 Task: Look for products in the category "Prepared Meals" from Rao's Homemade only.
Action: Mouse moved to (241, 109)
Screenshot: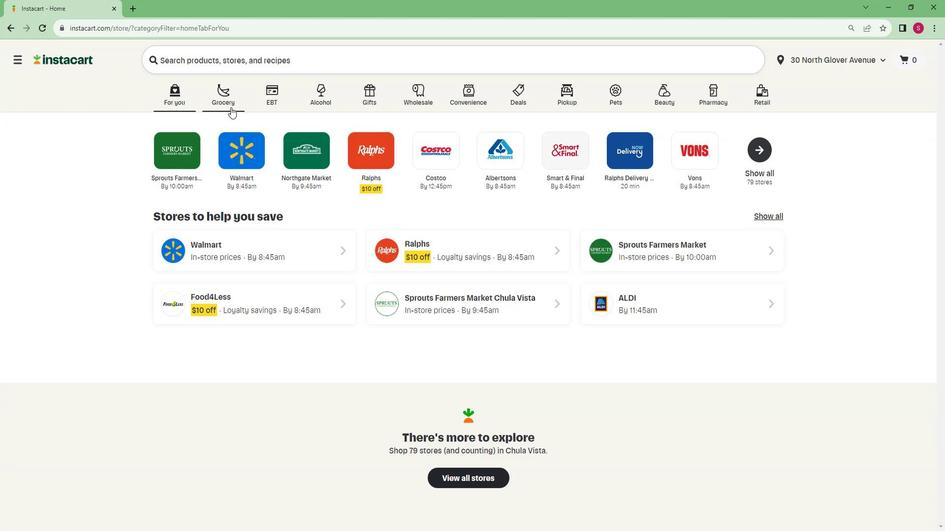 
Action: Mouse pressed left at (241, 109)
Screenshot: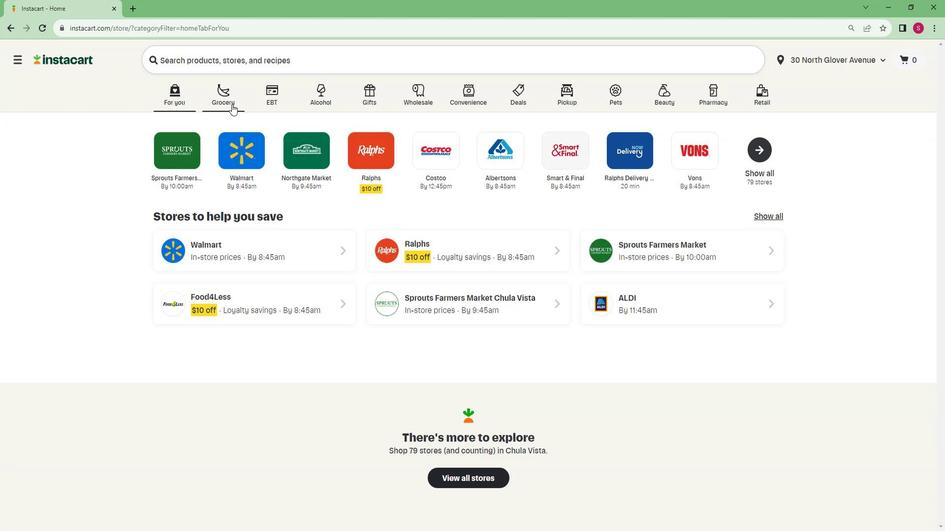 
Action: Mouse moved to (213, 289)
Screenshot: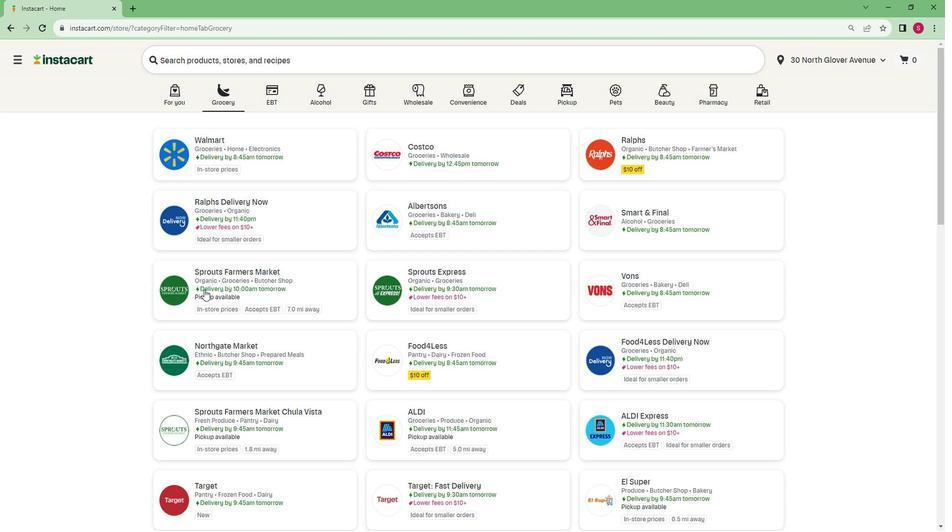 
Action: Mouse pressed left at (213, 289)
Screenshot: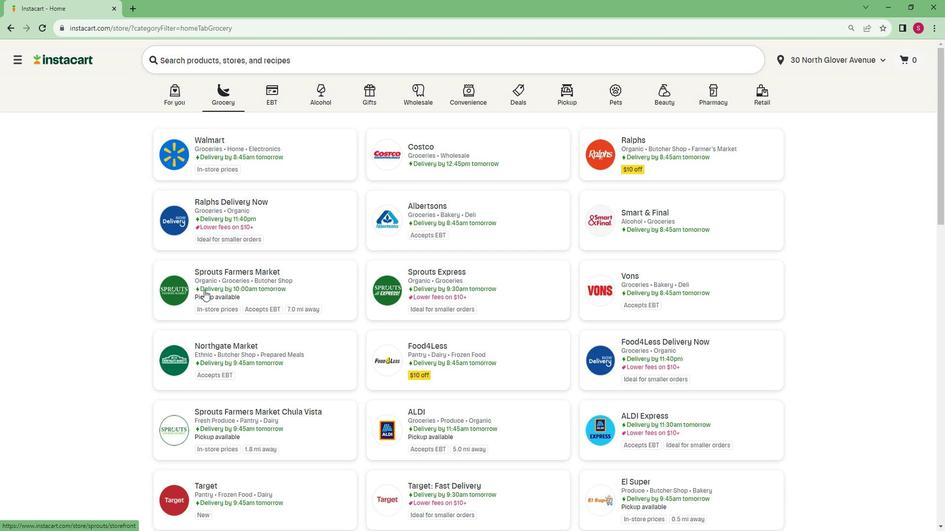 
Action: Mouse moved to (90, 420)
Screenshot: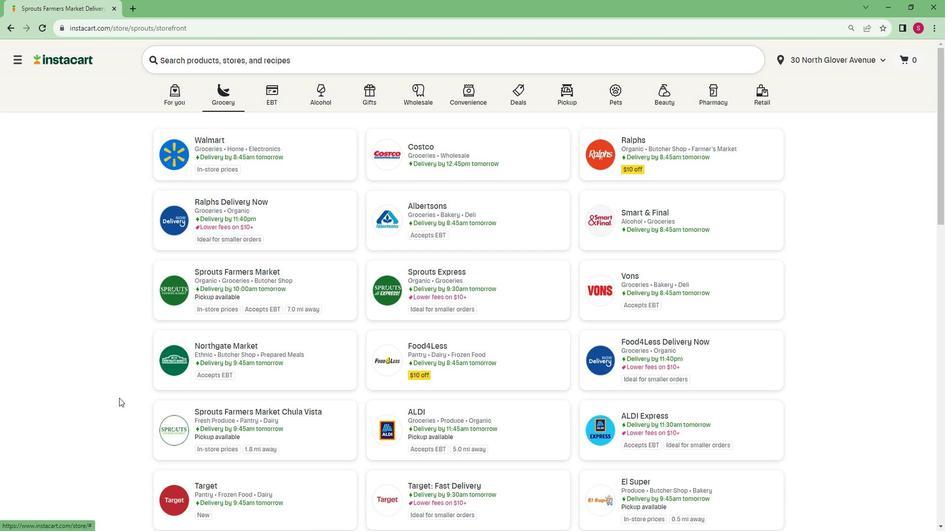 
Action: Mouse scrolled (90, 419) with delta (0, 0)
Screenshot: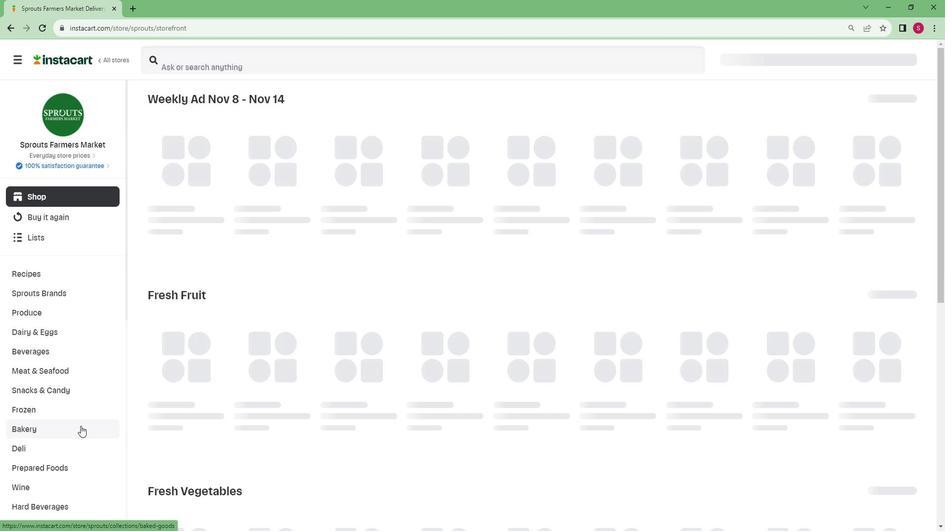 
Action: Mouse scrolled (90, 419) with delta (0, 0)
Screenshot: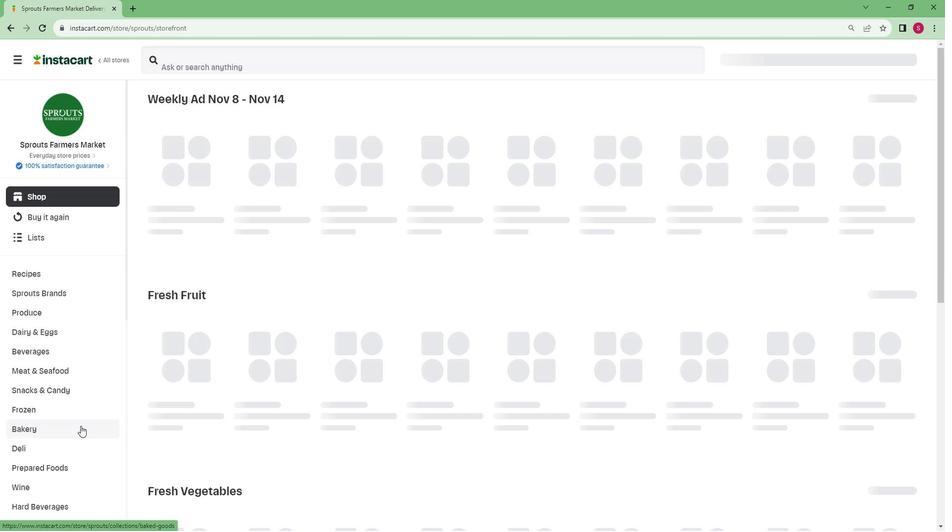 
Action: Mouse scrolled (90, 419) with delta (0, 0)
Screenshot: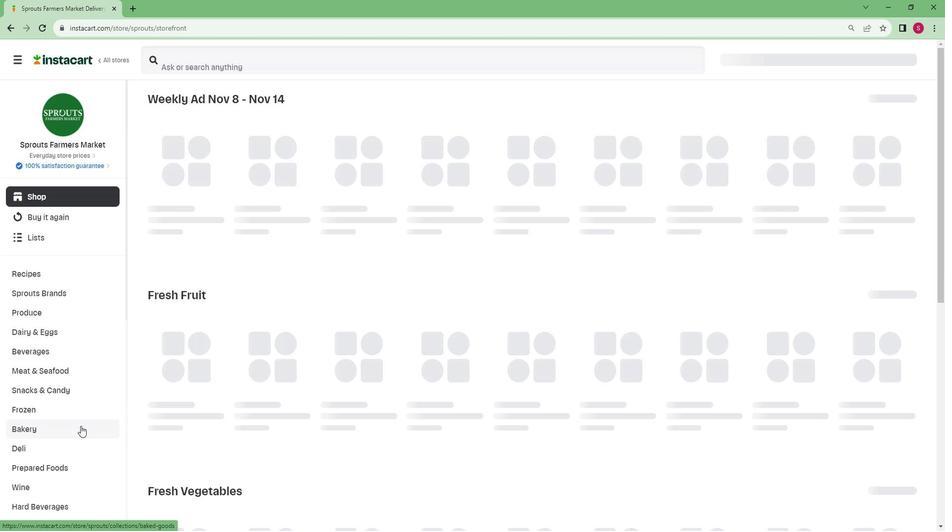 
Action: Mouse scrolled (90, 419) with delta (0, 0)
Screenshot: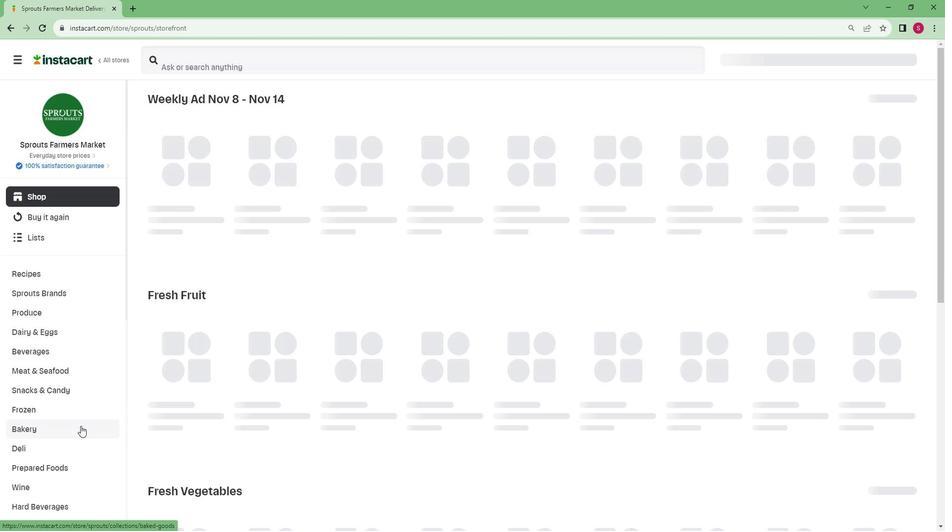 
Action: Mouse scrolled (90, 419) with delta (0, 0)
Screenshot: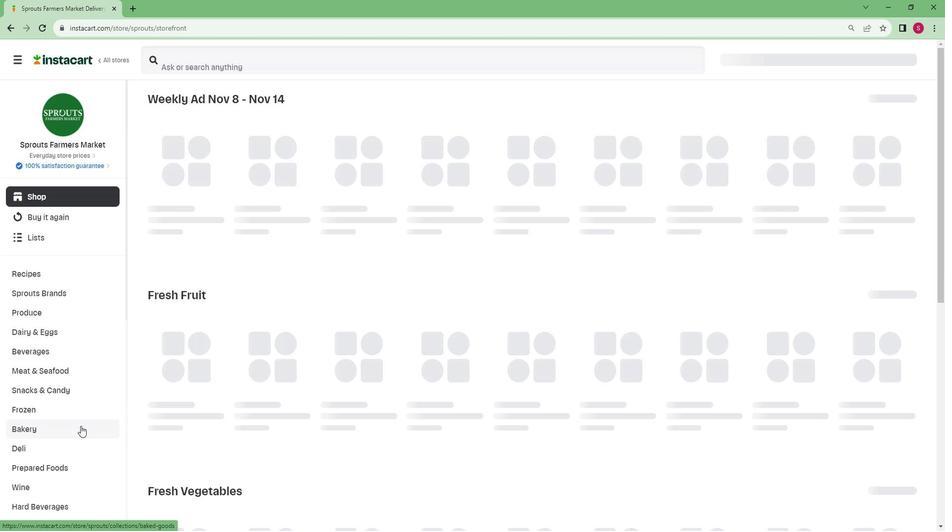 
Action: Mouse moved to (89, 420)
Screenshot: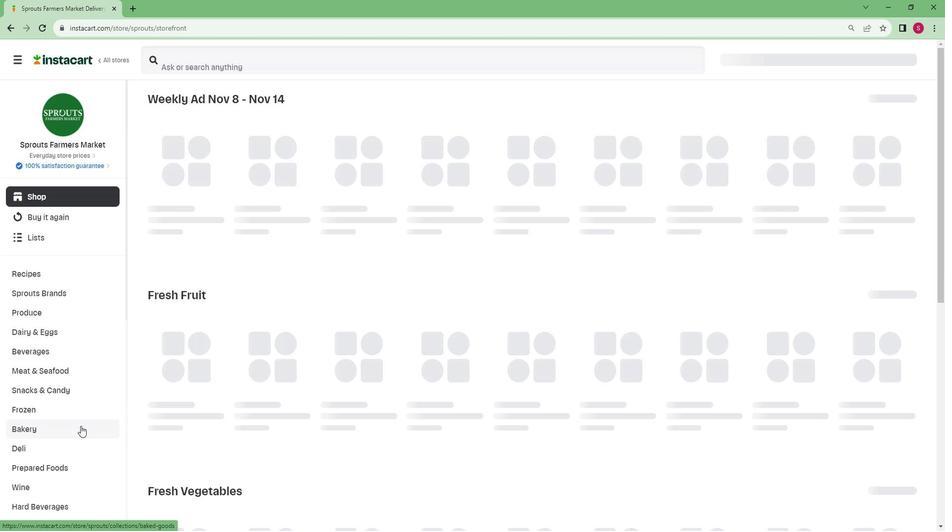 
Action: Mouse scrolled (89, 420) with delta (0, 0)
Screenshot: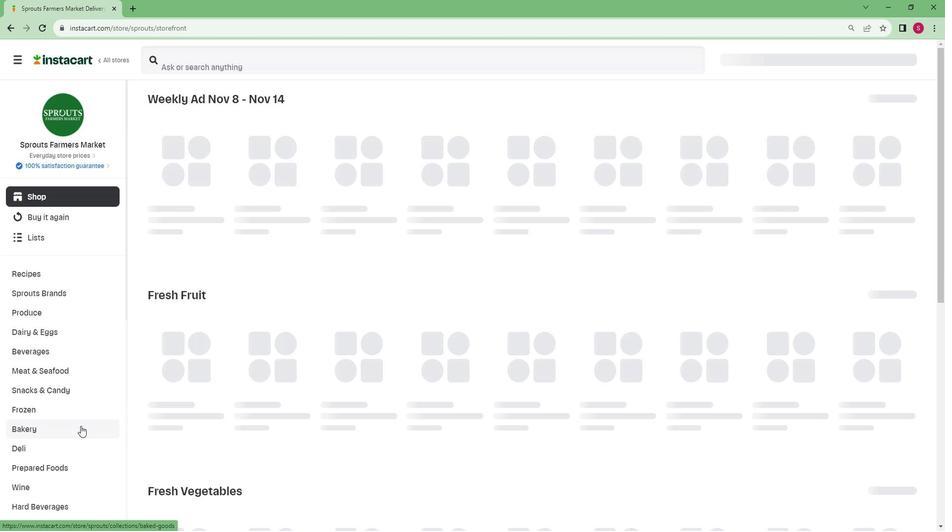 
Action: Mouse moved to (89, 420)
Screenshot: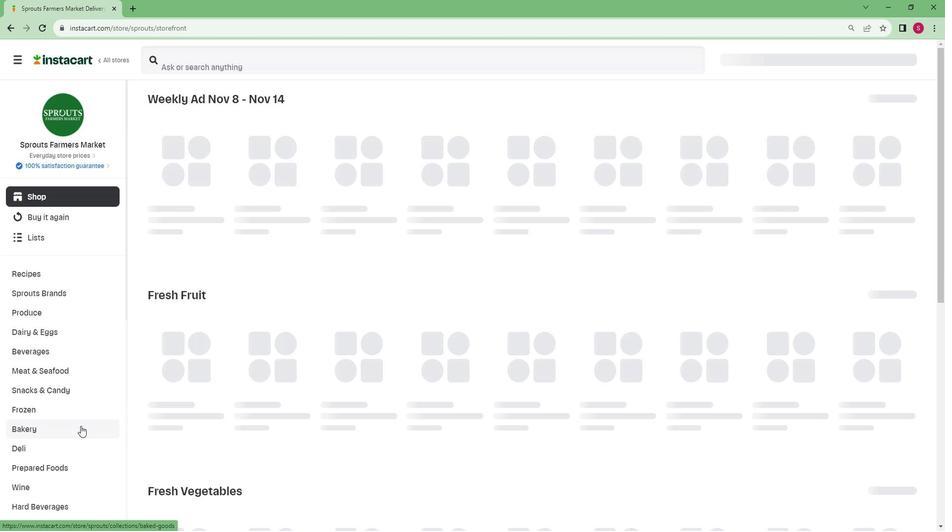
Action: Mouse scrolled (89, 420) with delta (0, 0)
Screenshot: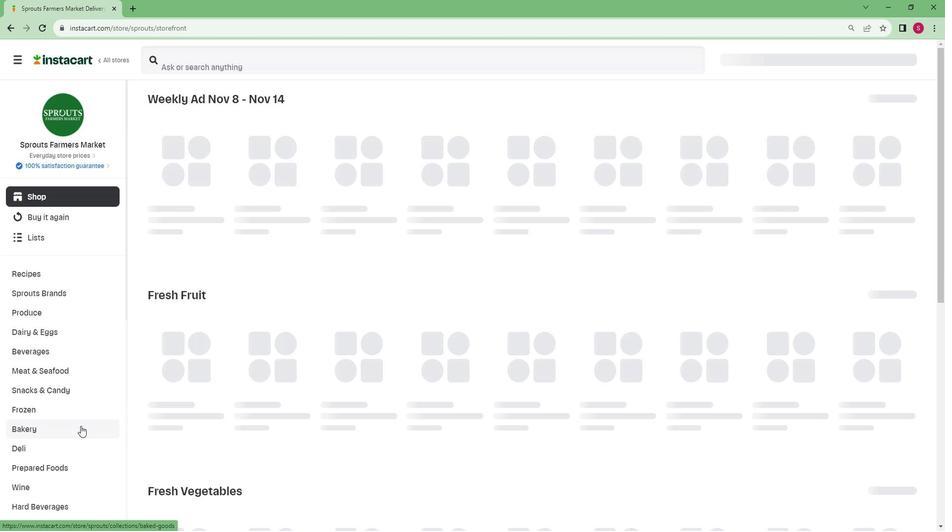 
Action: Mouse moved to (87, 419)
Screenshot: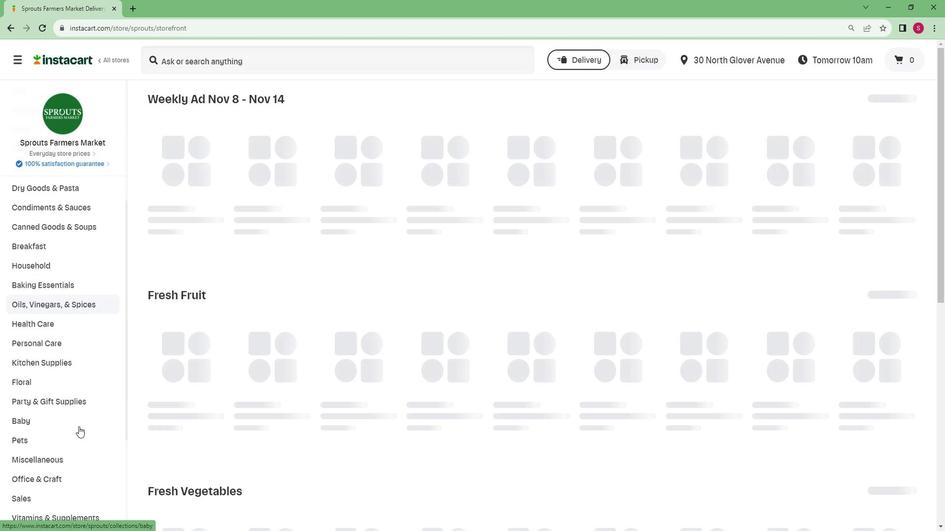 
Action: Mouse scrolled (87, 419) with delta (0, 0)
Screenshot: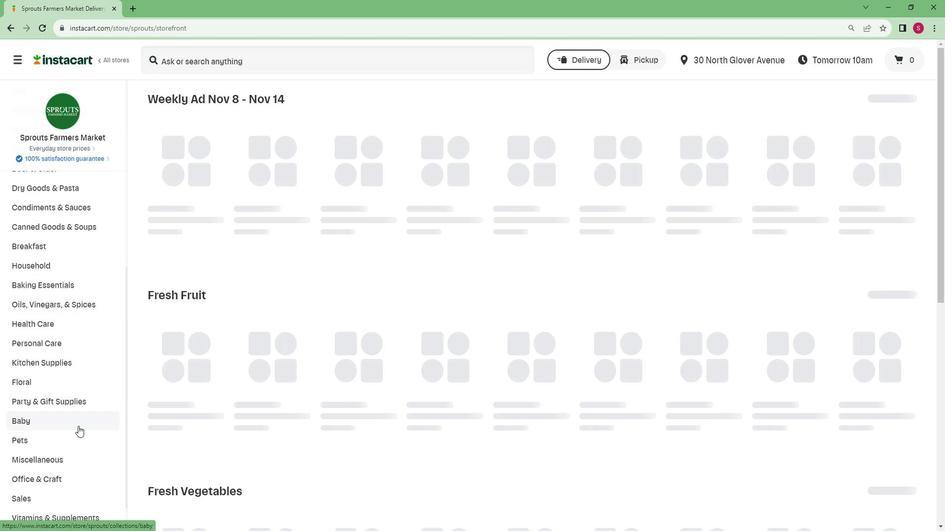 
Action: Mouse scrolled (87, 419) with delta (0, 0)
Screenshot: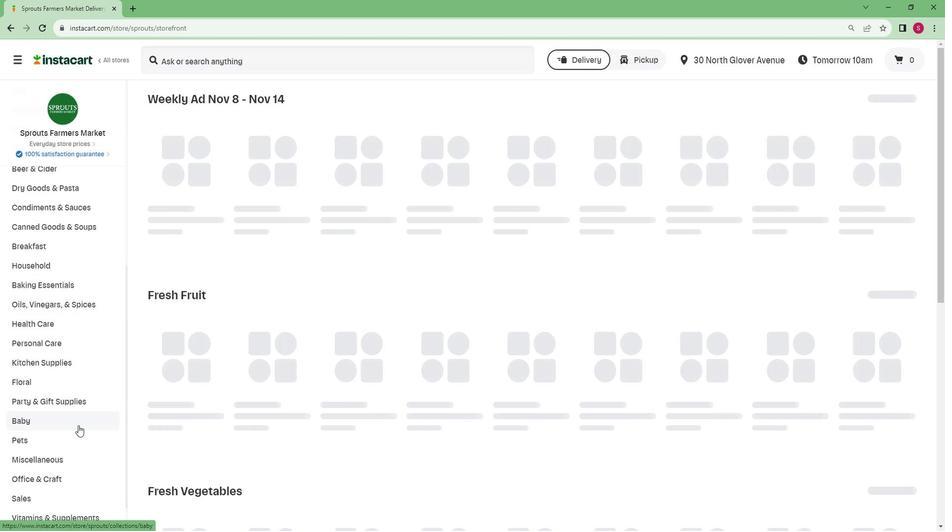 
Action: Mouse scrolled (87, 419) with delta (0, 0)
Screenshot: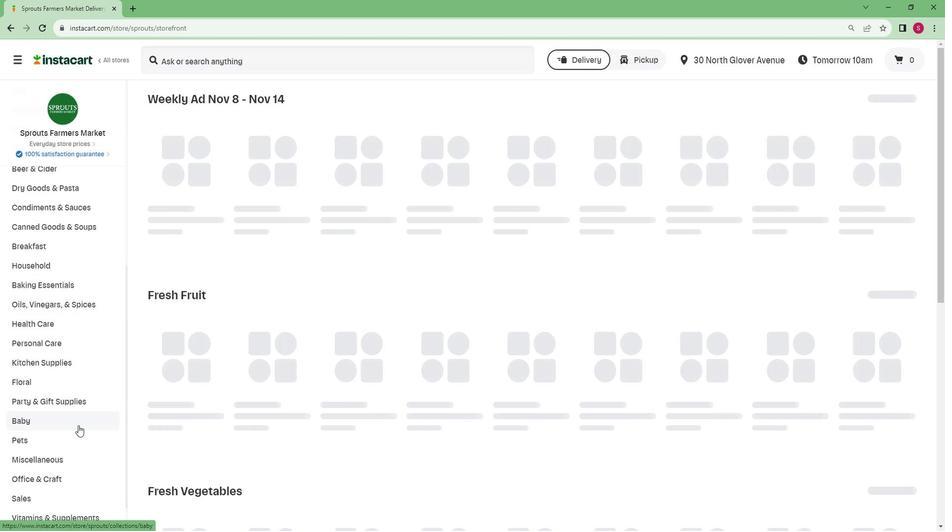 
Action: Mouse scrolled (87, 419) with delta (0, 0)
Screenshot: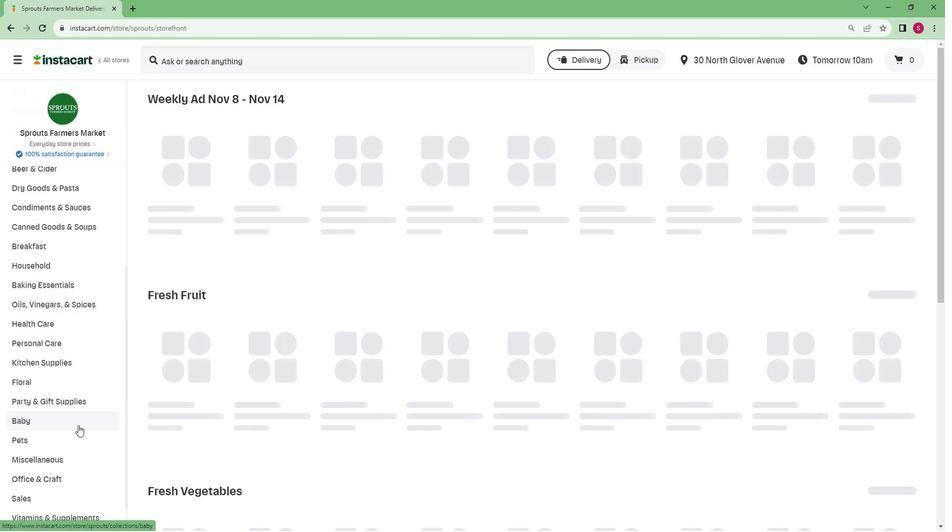 
Action: Mouse moved to (48, 503)
Screenshot: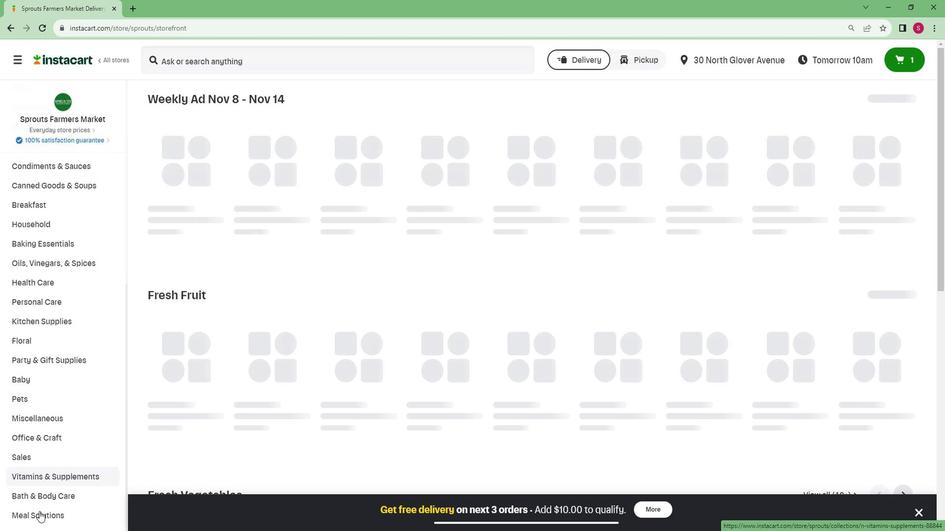 
Action: Mouse pressed left at (48, 503)
Screenshot: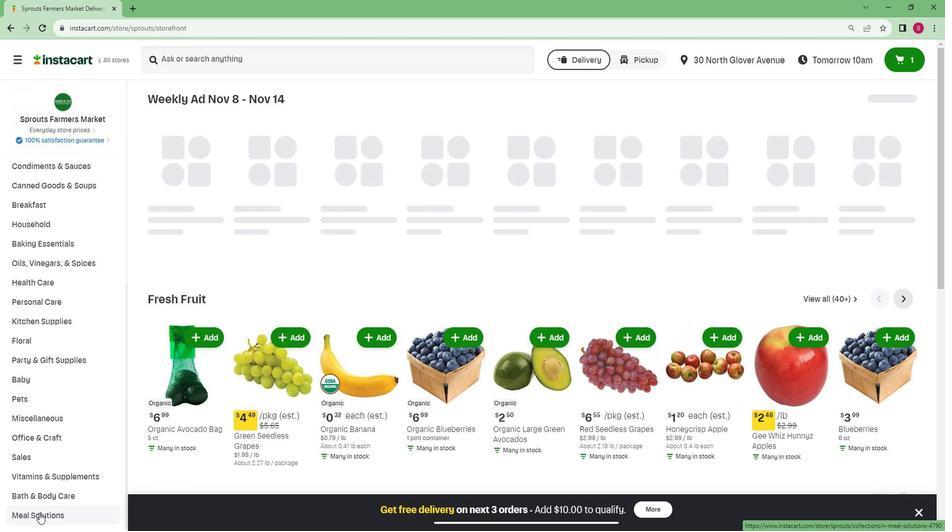 
Action: Mouse moved to (48, 482)
Screenshot: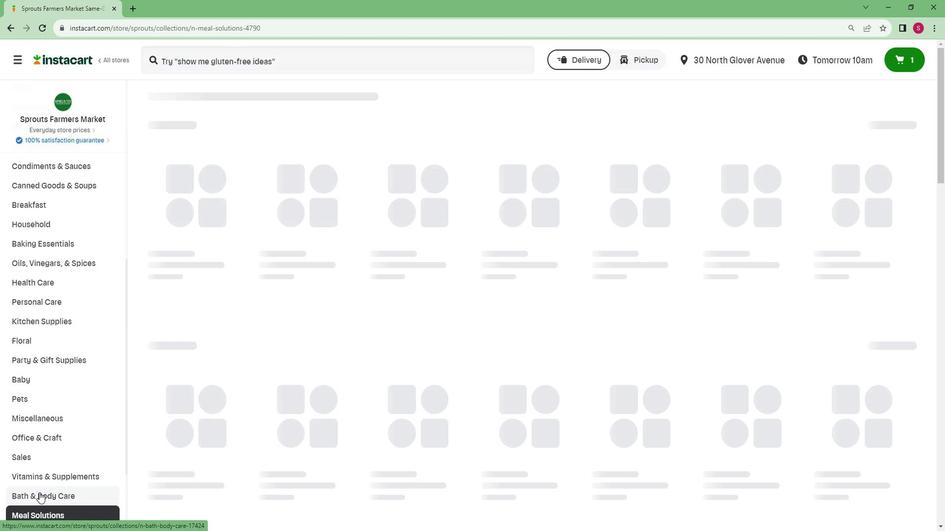 
Action: Mouse scrolled (48, 482) with delta (0, 0)
Screenshot: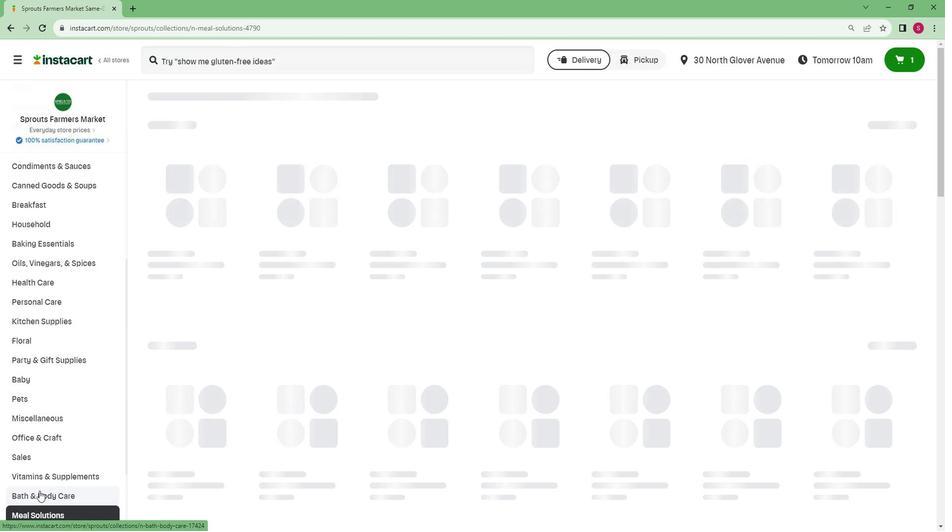 
Action: Mouse scrolled (48, 482) with delta (0, 0)
Screenshot: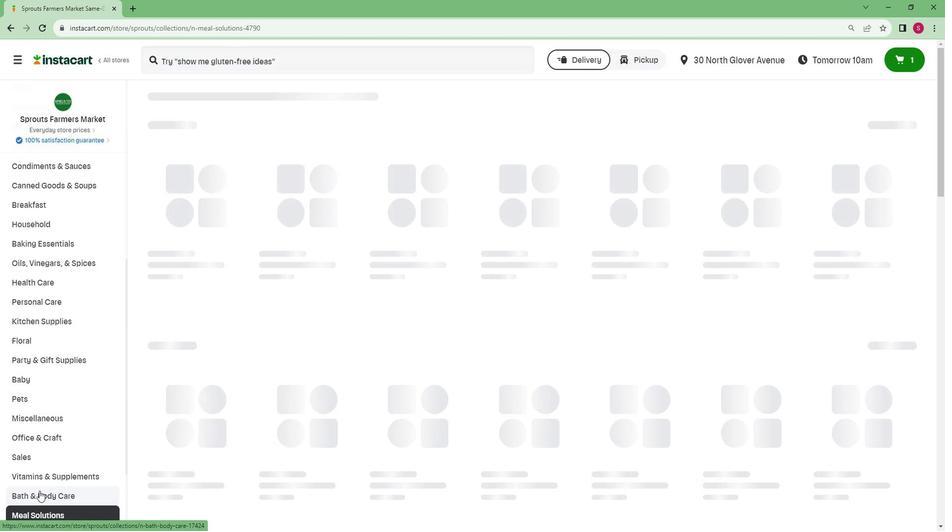 
Action: Mouse scrolled (48, 482) with delta (0, 0)
Screenshot: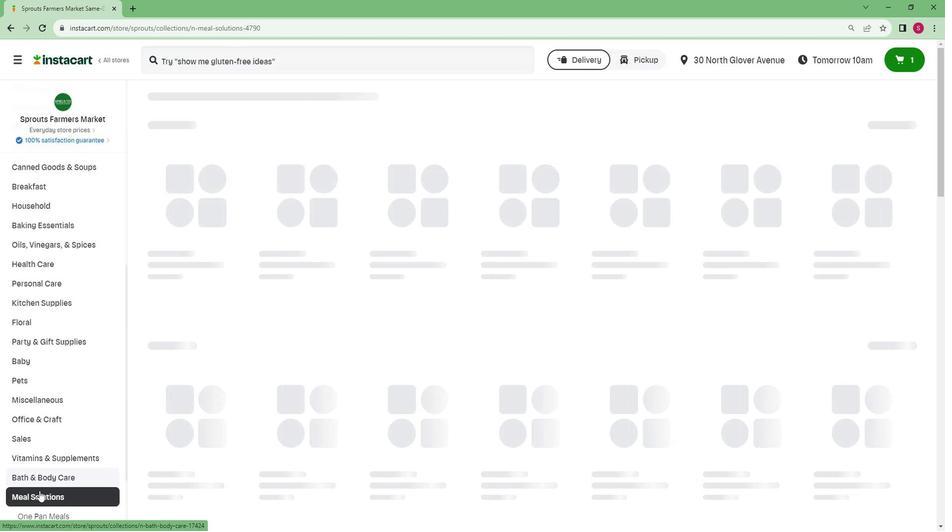 
Action: Mouse moved to (61, 452)
Screenshot: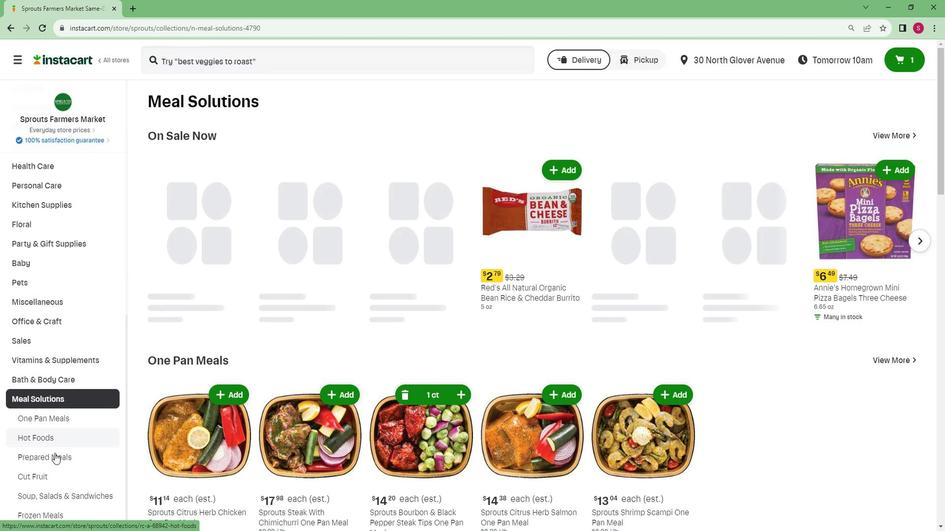 
Action: Mouse pressed left at (61, 452)
Screenshot: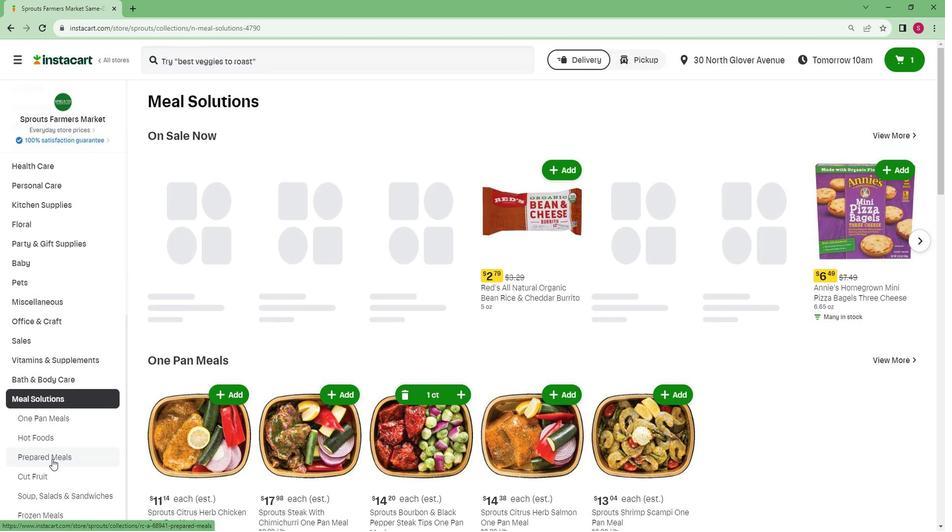 
Action: Mouse moved to (332, 142)
Screenshot: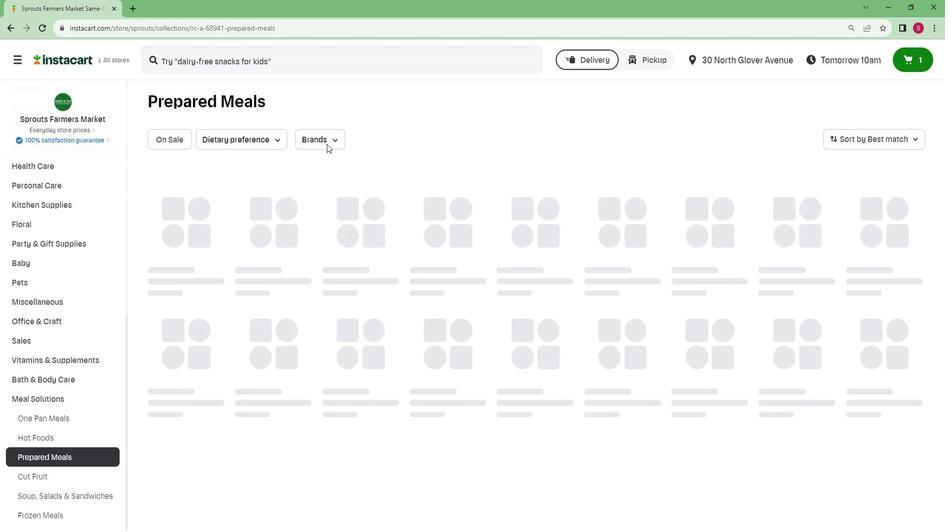 
Action: Mouse pressed left at (332, 142)
Screenshot: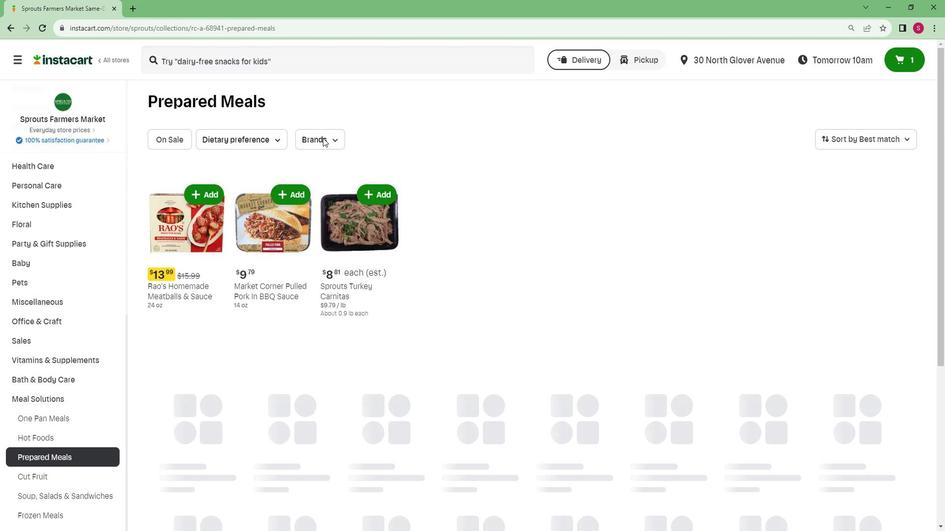 
Action: Mouse moved to (334, 293)
Screenshot: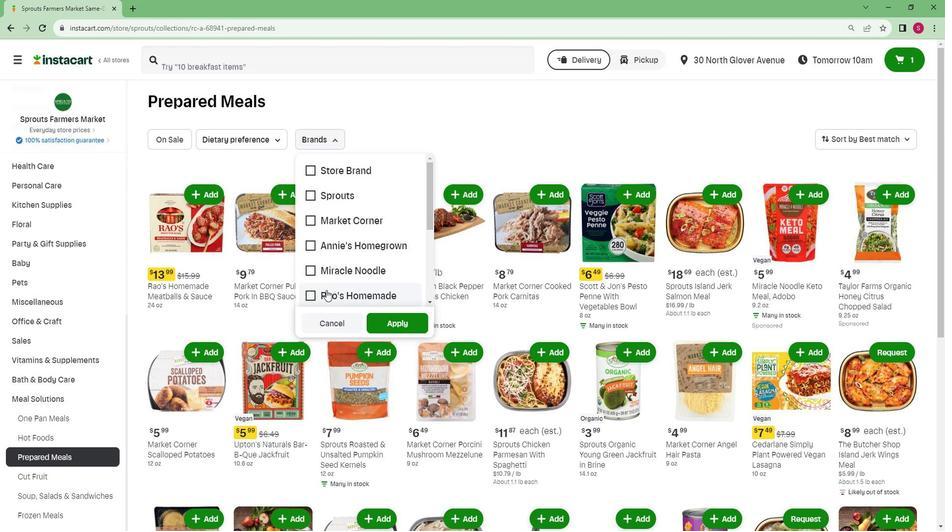 
Action: Mouse pressed left at (334, 293)
Screenshot: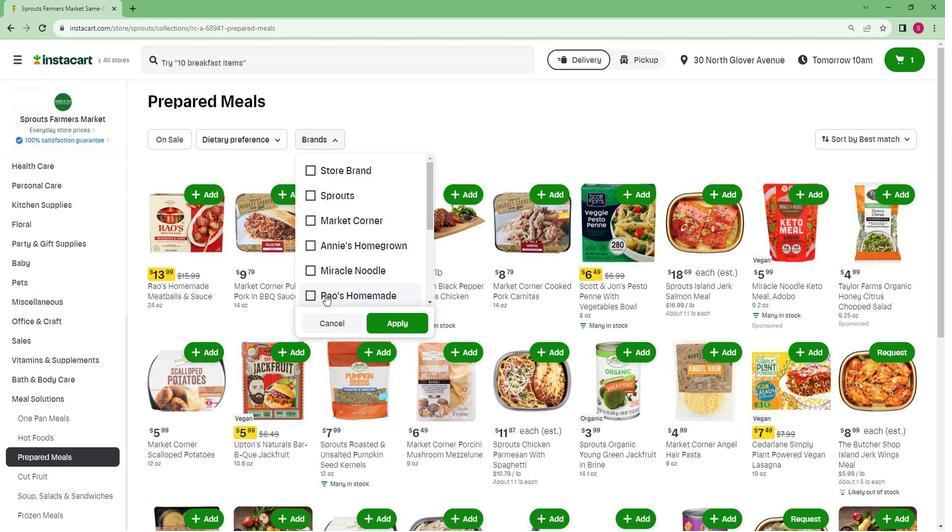 
Action: Mouse moved to (407, 324)
Screenshot: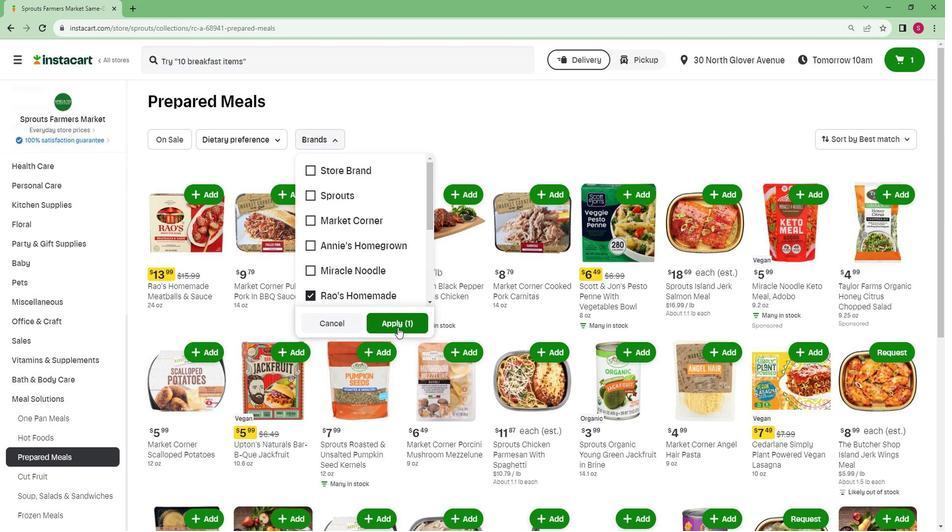 
Action: Mouse pressed left at (407, 324)
Screenshot: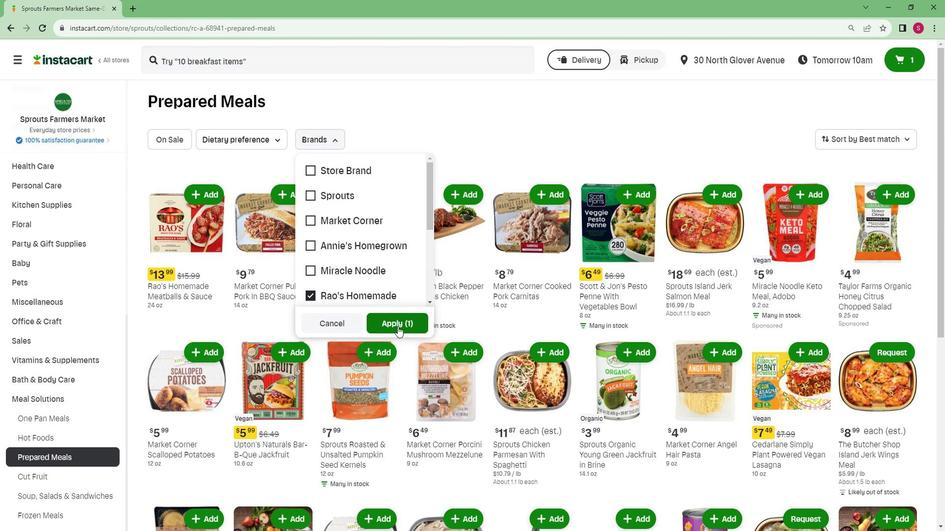 
